 Task: For heading Use Amatic SC with red colour.  font size for heading20,  'Change the font style of data to'Amatic SC and font size to 12,  Change the alignment of both headline & data to Align left In the sheet   Triumph Sales templetes   book
Action: Mouse moved to (63, 123)
Screenshot: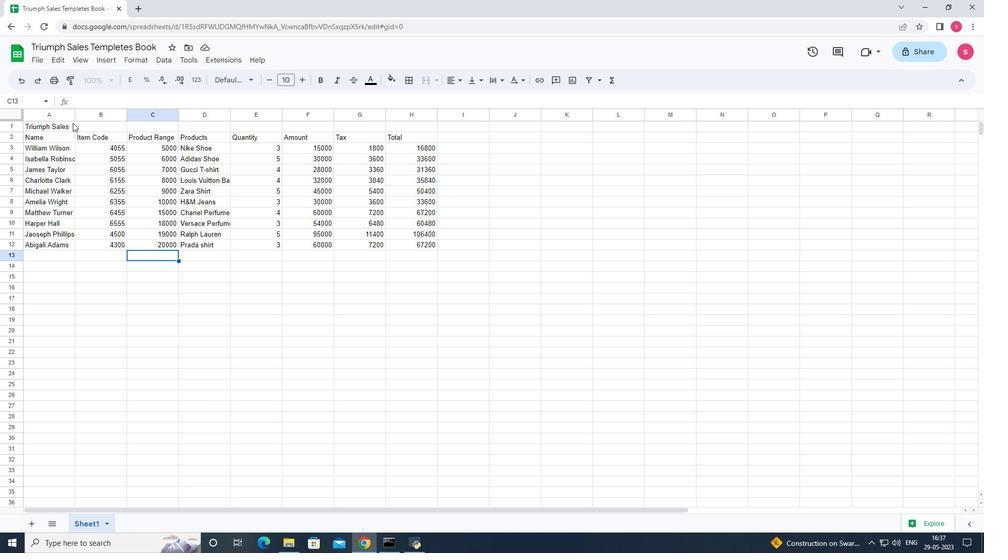 
Action: Mouse pressed left at (63, 123)
Screenshot: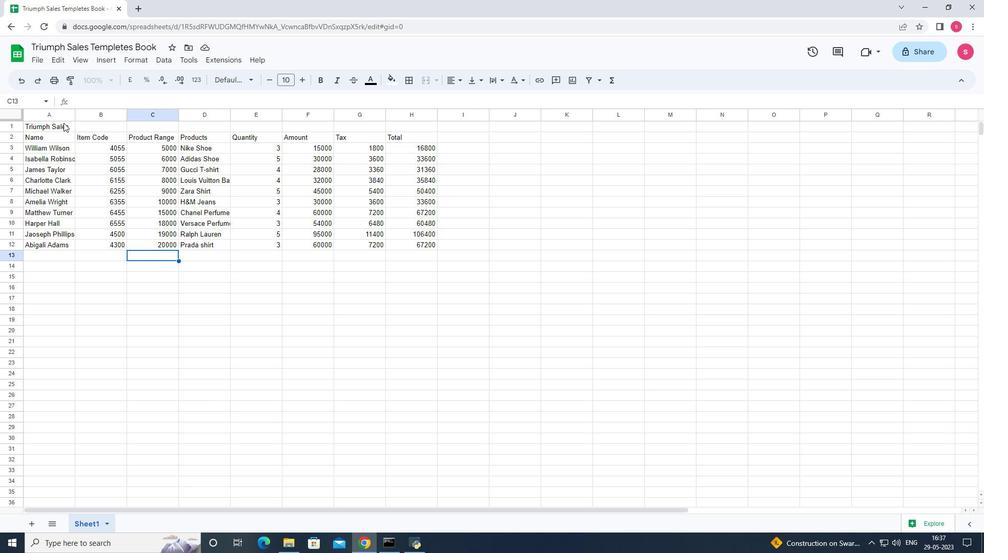 
Action: Mouse moved to (248, 79)
Screenshot: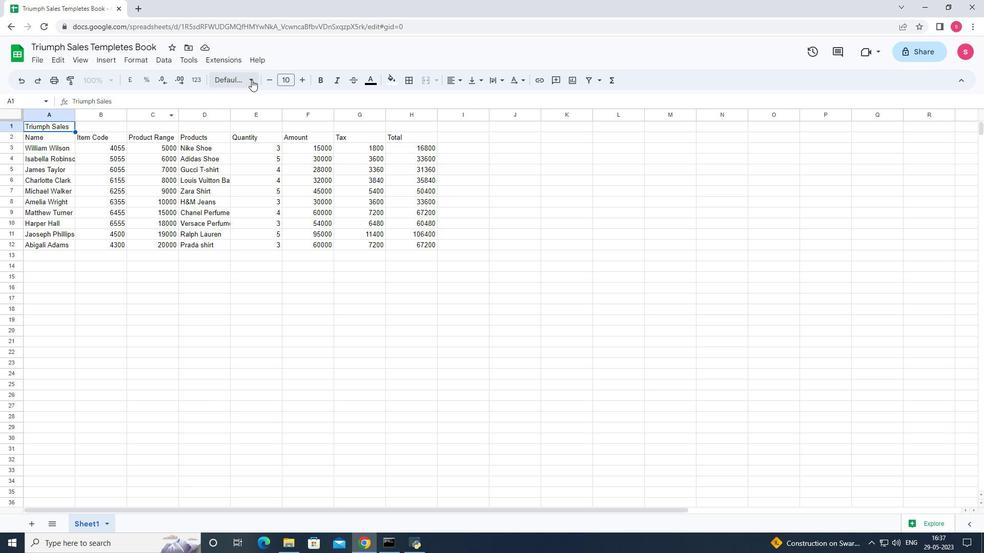 
Action: Mouse pressed left at (248, 79)
Screenshot: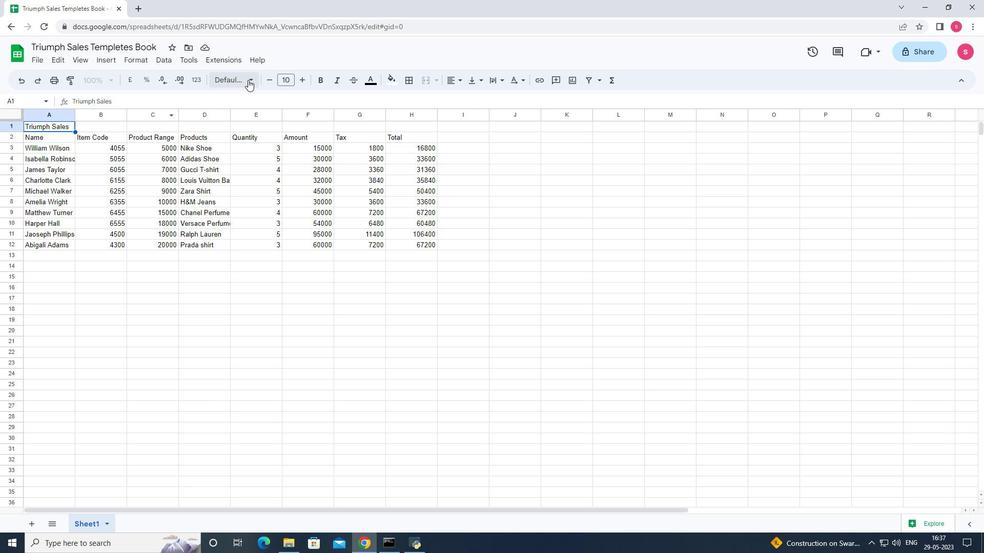 
Action: Mouse moved to (259, 279)
Screenshot: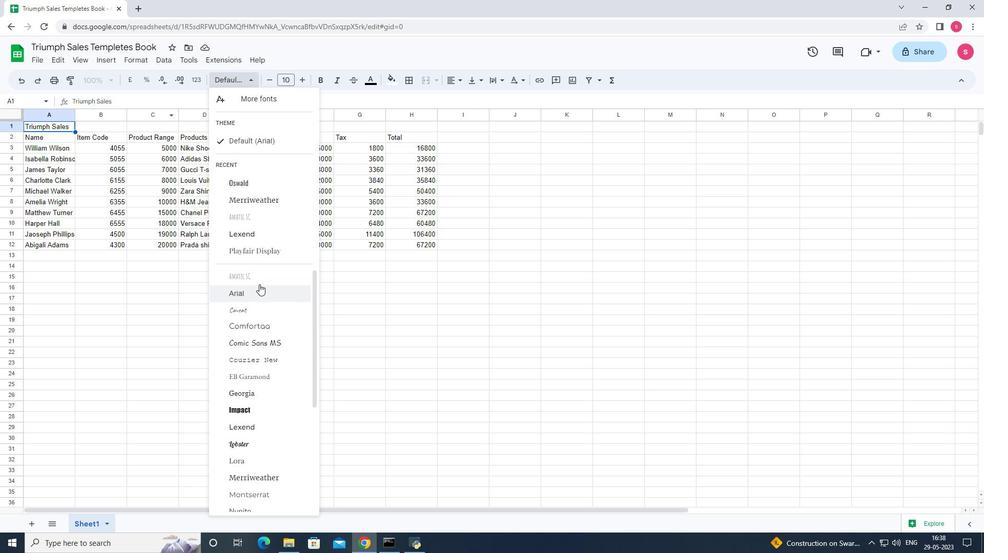 
Action: Mouse pressed left at (259, 279)
Screenshot: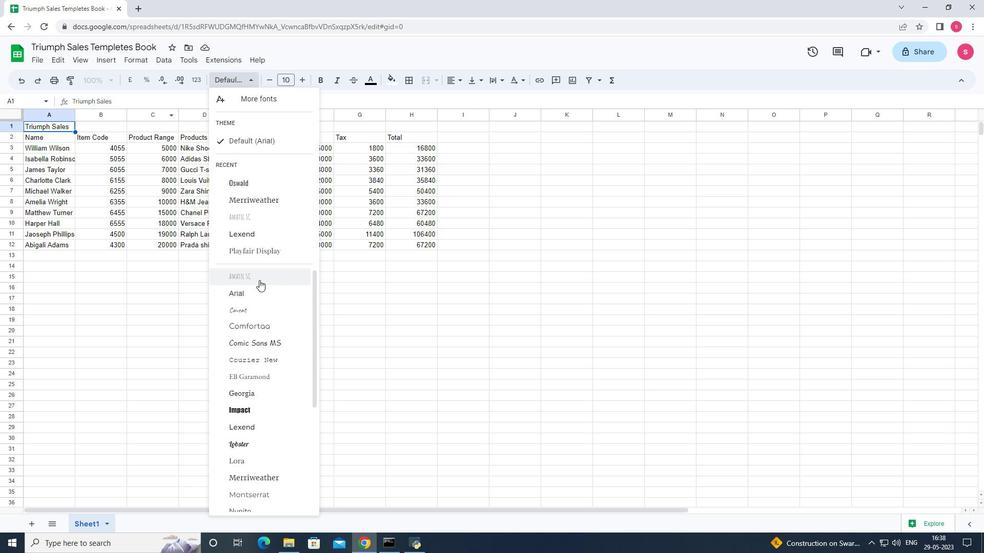 
Action: Mouse moved to (367, 81)
Screenshot: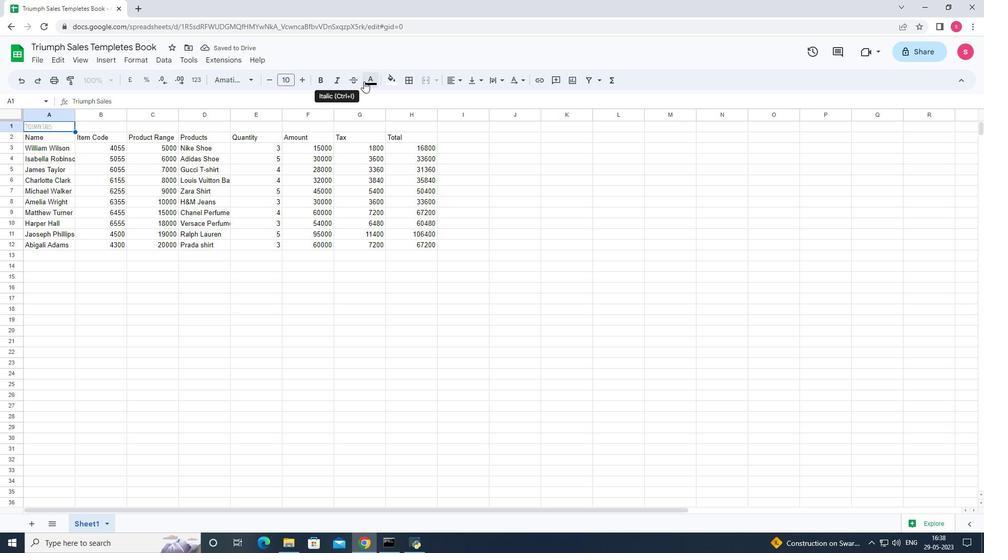
Action: Mouse pressed left at (367, 81)
Screenshot: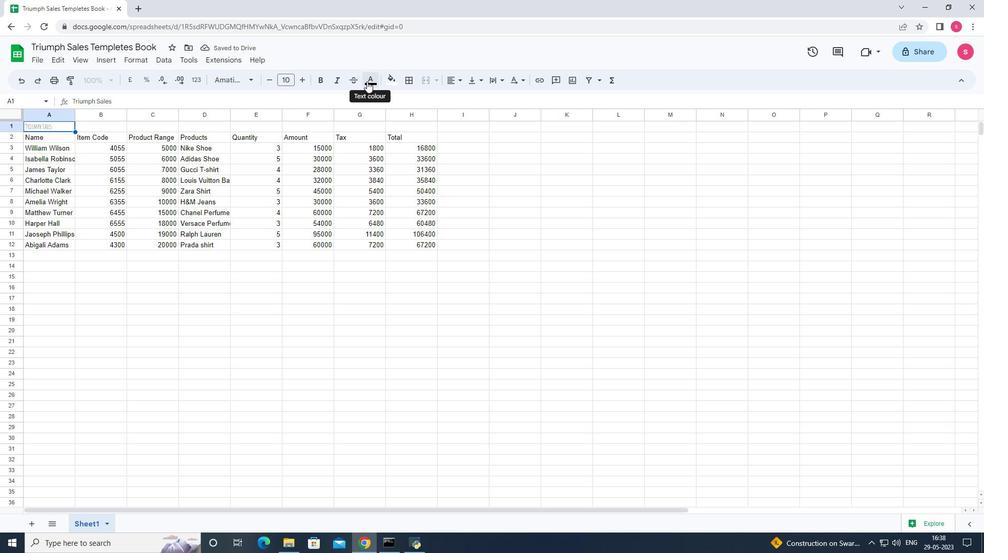 
Action: Mouse moved to (384, 125)
Screenshot: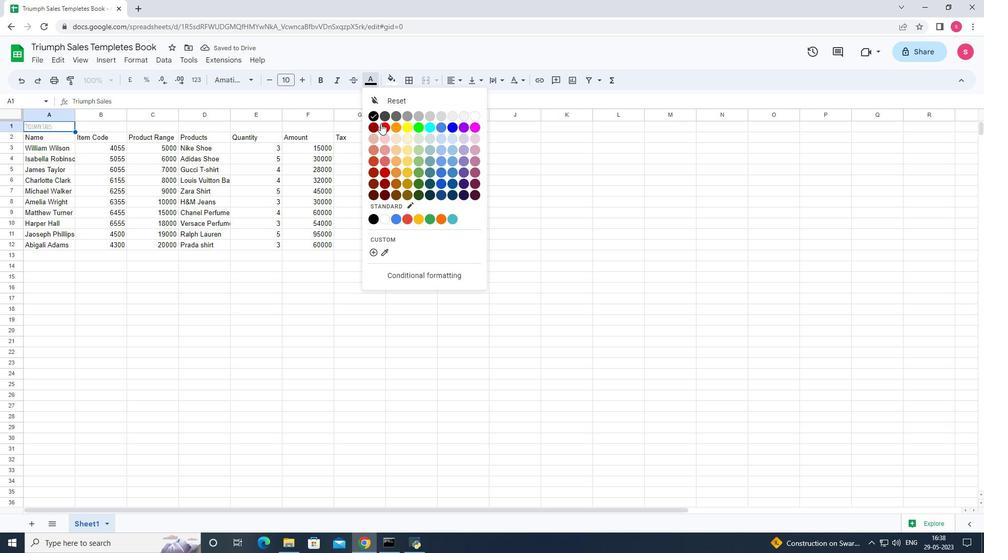
Action: Mouse pressed left at (384, 125)
Screenshot: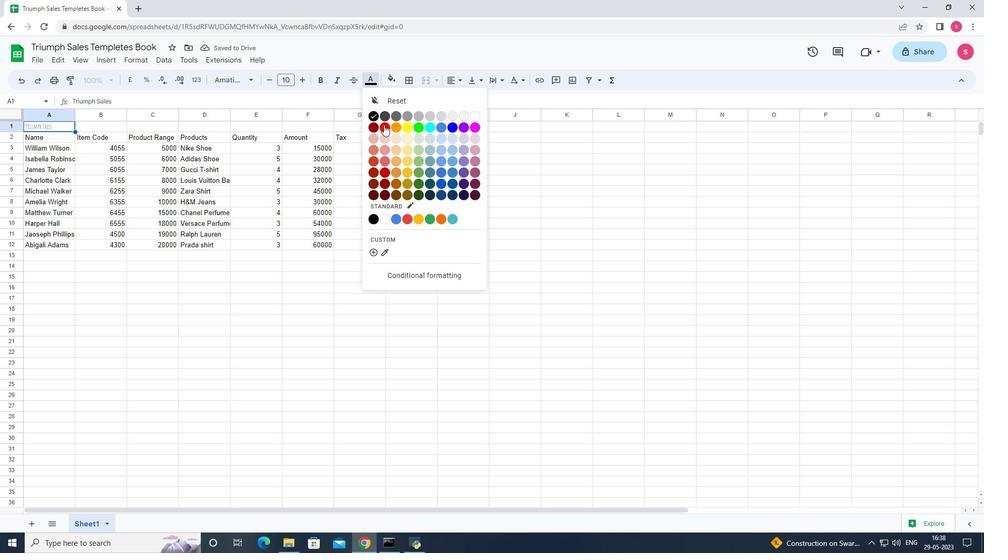 
Action: Mouse moved to (304, 80)
Screenshot: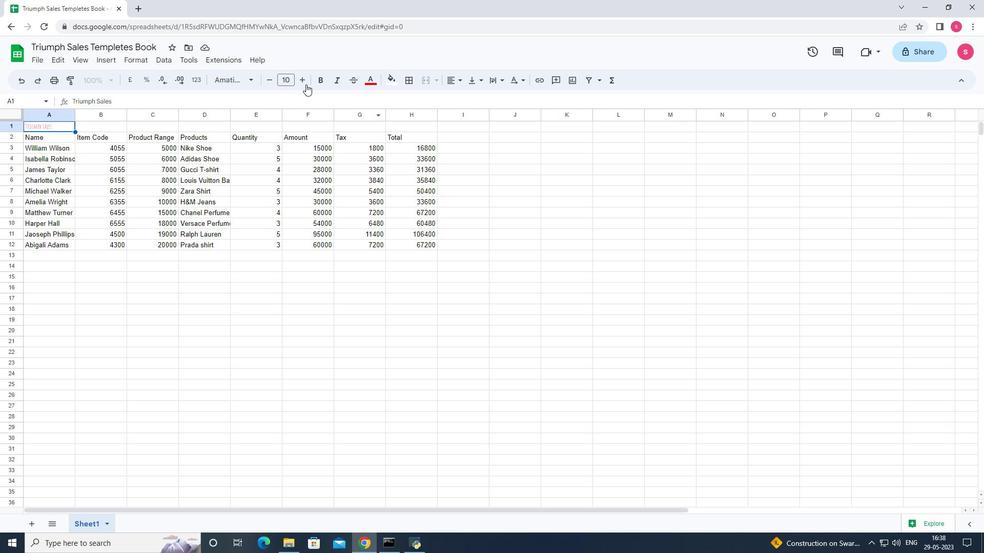 
Action: Mouse pressed left at (304, 80)
Screenshot: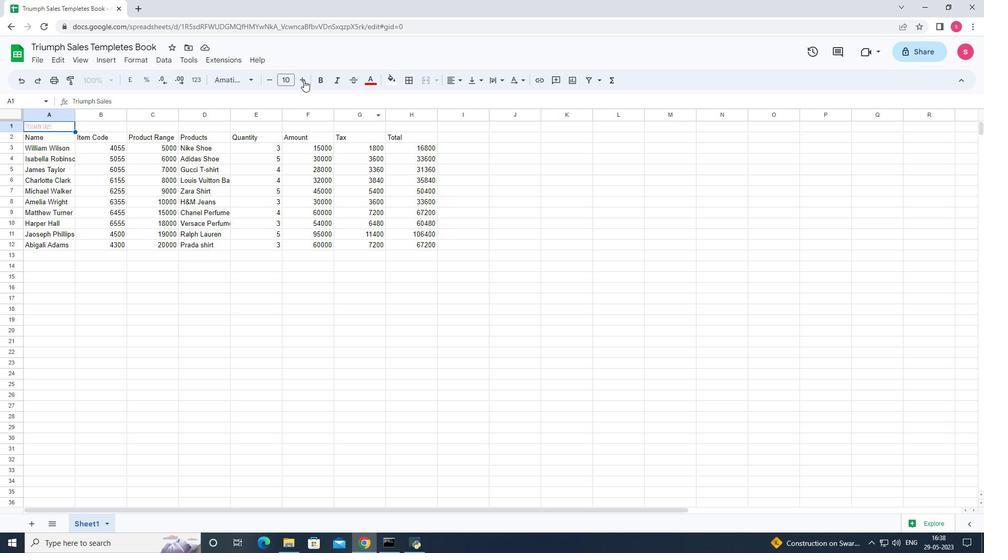 
Action: Mouse pressed left at (304, 80)
Screenshot: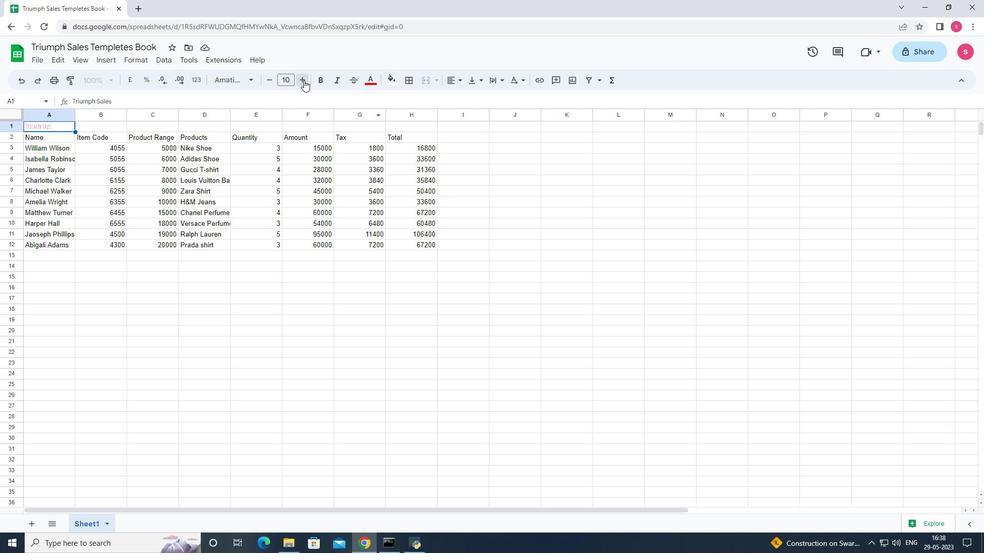 
Action: Mouse pressed left at (304, 80)
Screenshot: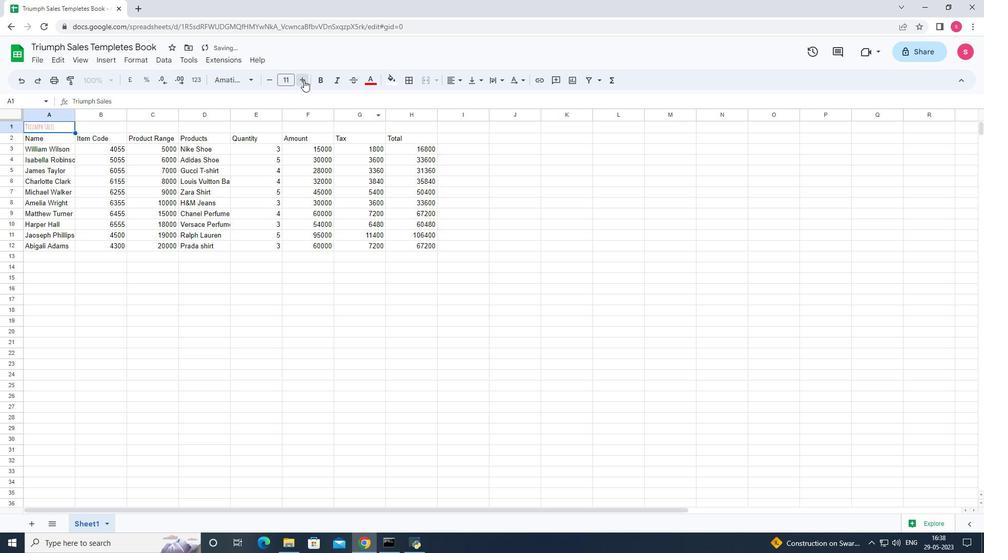 
Action: Mouse pressed left at (304, 80)
Screenshot: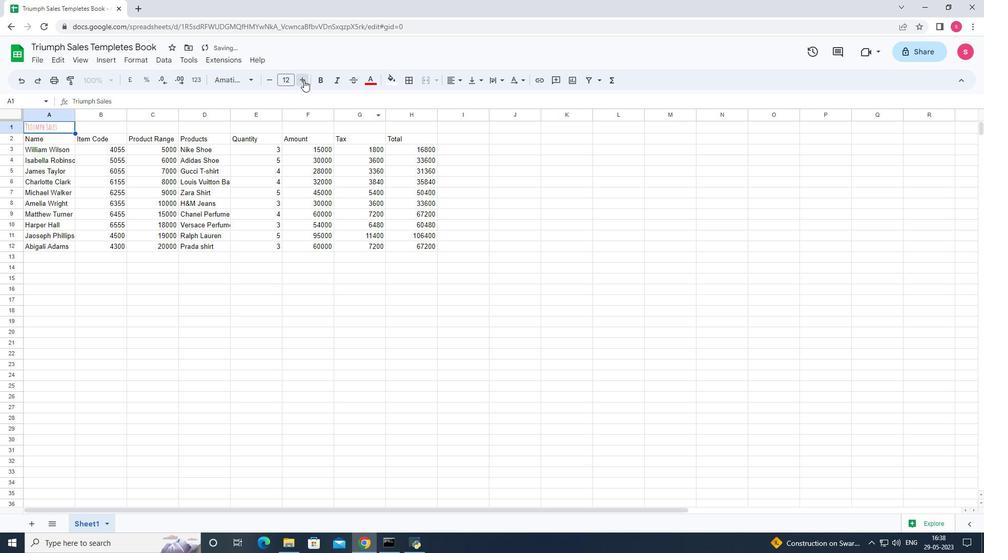
Action: Mouse pressed left at (304, 80)
Screenshot: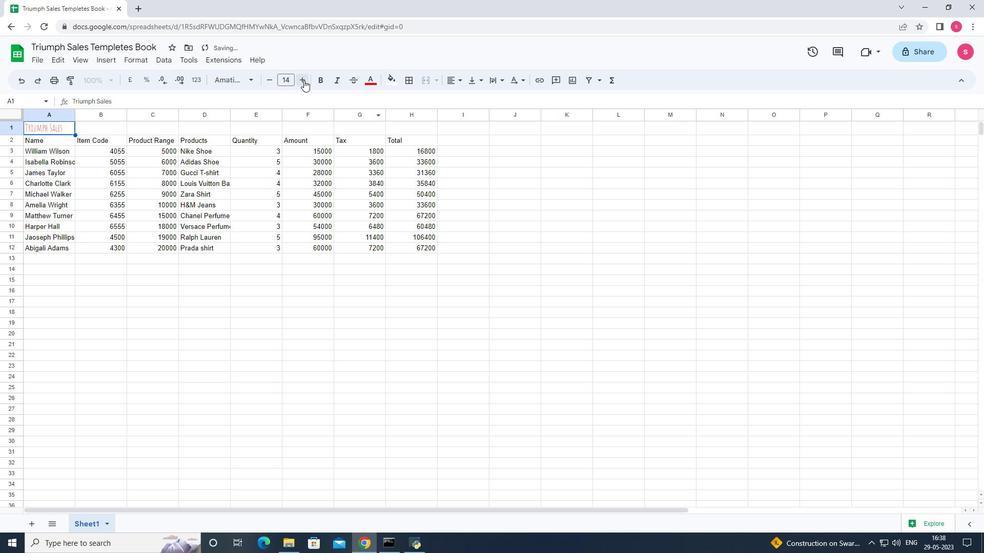 
Action: Mouse pressed left at (304, 80)
Screenshot: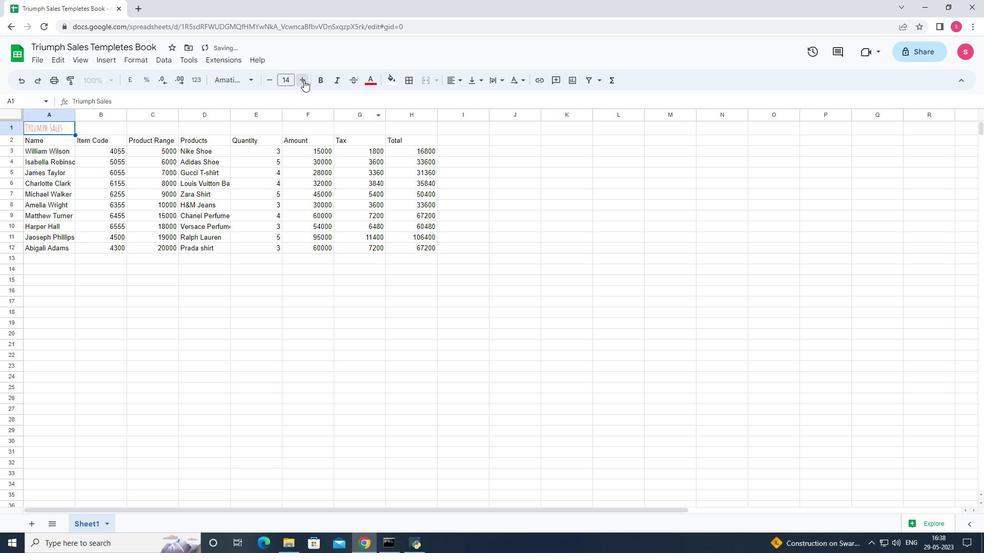 
Action: Mouse pressed left at (304, 80)
Screenshot: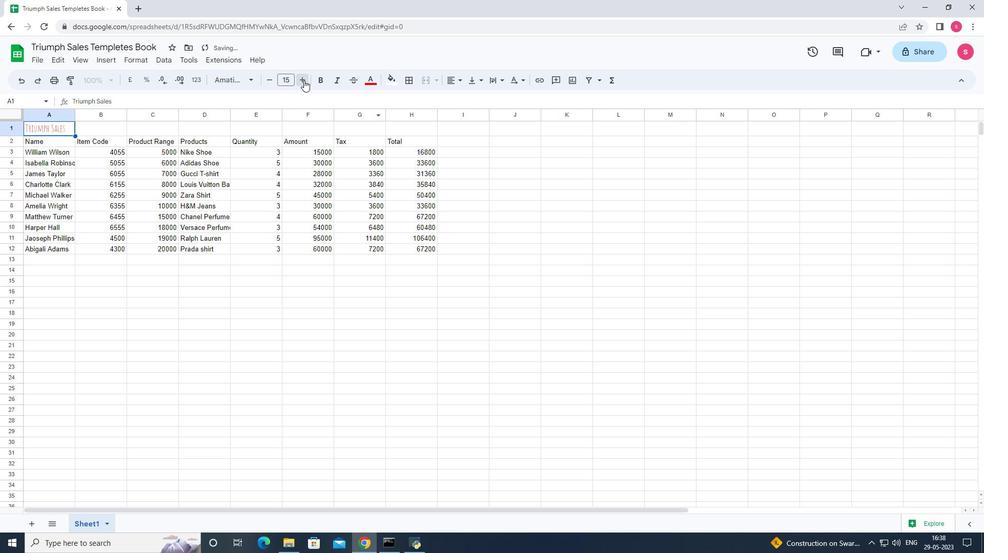 
Action: Mouse pressed left at (304, 80)
Screenshot: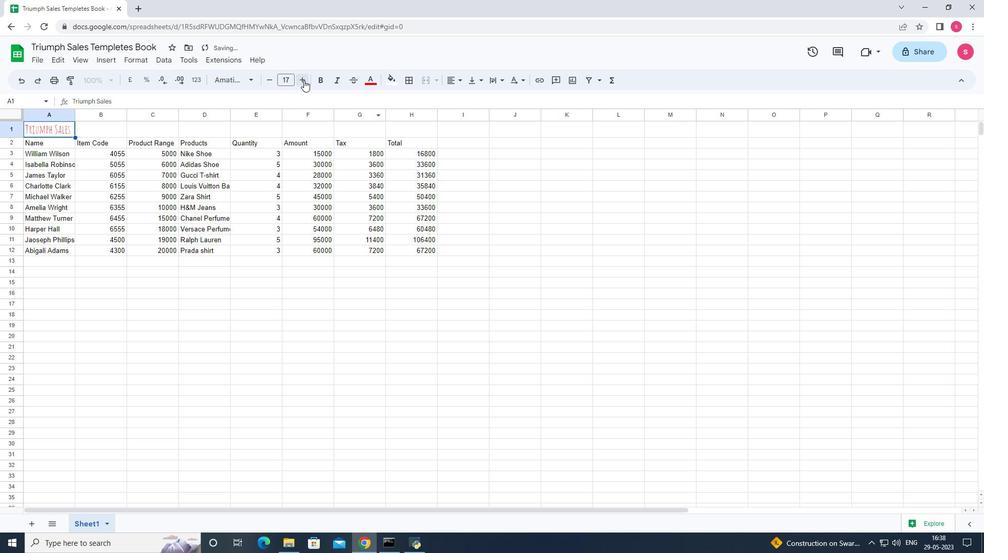 
Action: Mouse pressed left at (304, 80)
Screenshot: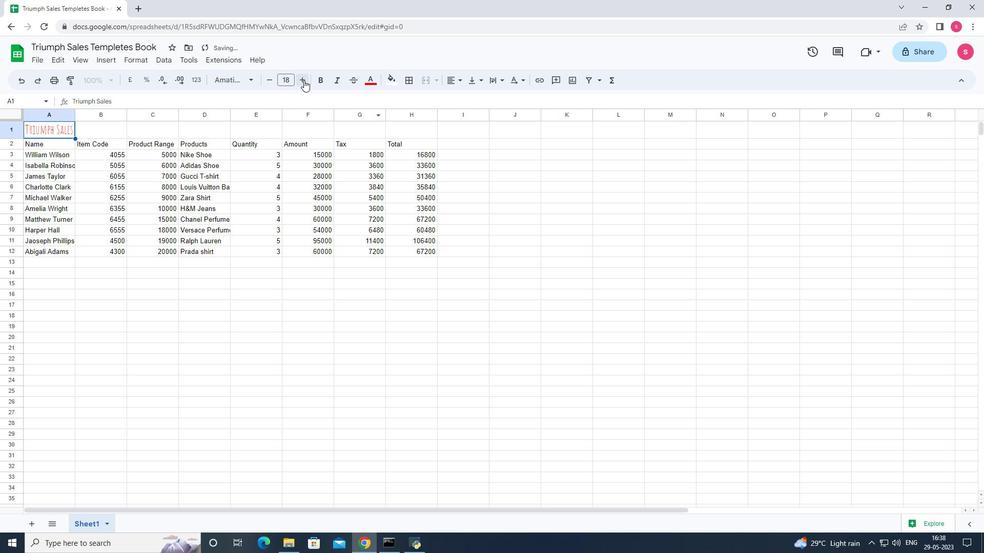 
Action: Mouse pressed left at (304, 80)
Screenshot: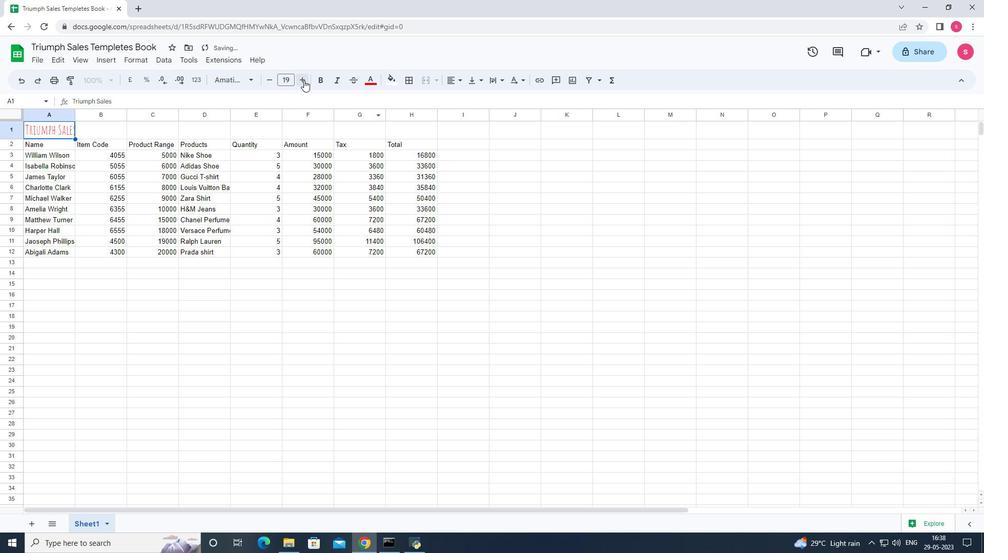 
Action: Mouse moved to (61, 127)
Screenshot: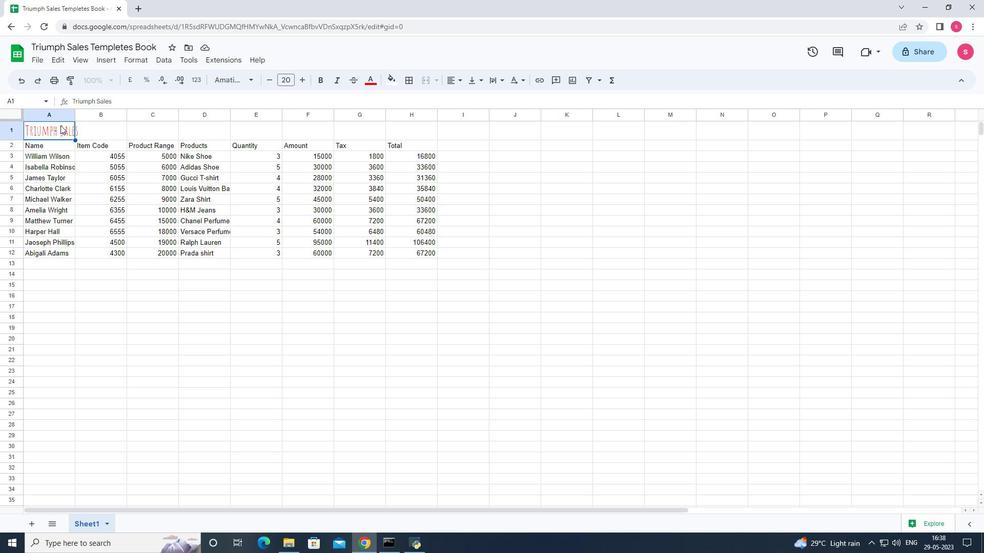 
Action: Mouse pressed left at (61, 127)
Screenshot: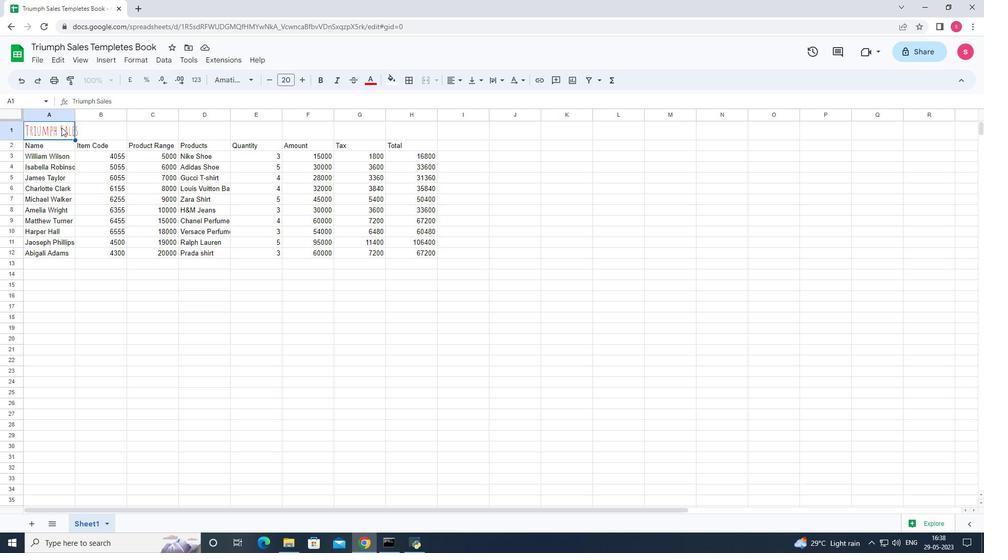 
Action: Mouse moved to (428, 74)
Screenshot: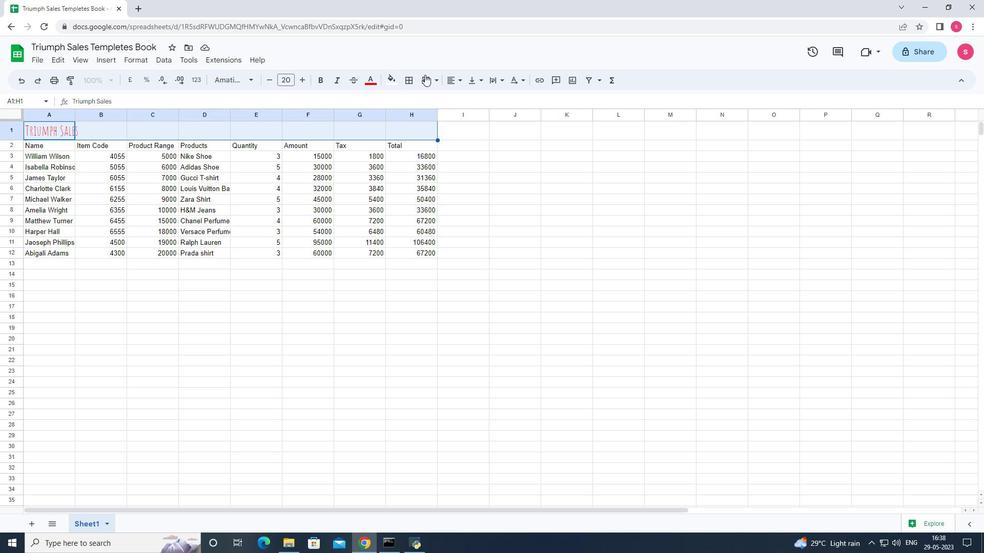 
Action: Mouse pressed left at (428, 74)
Screenshot: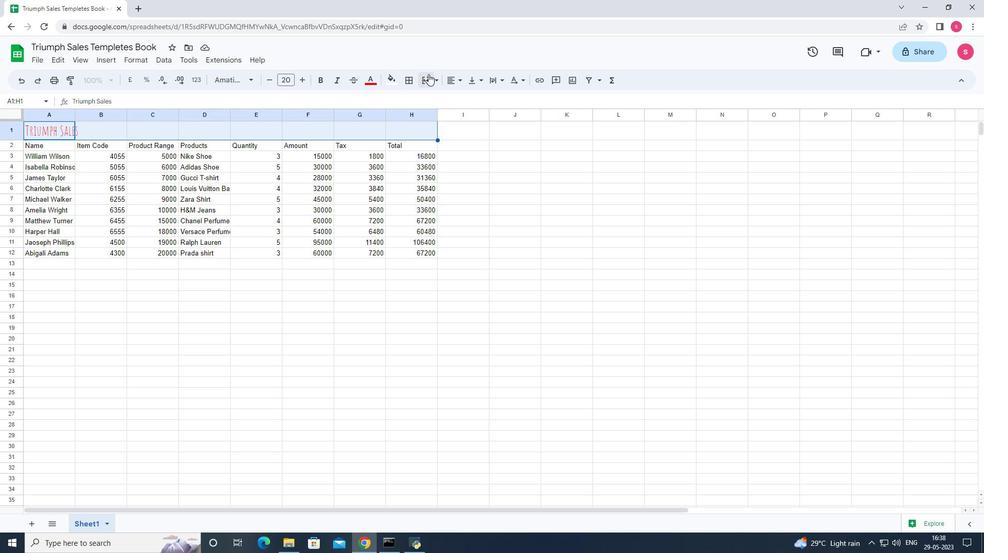 
Action: Mouse moved to (41, 146)
Screenshot: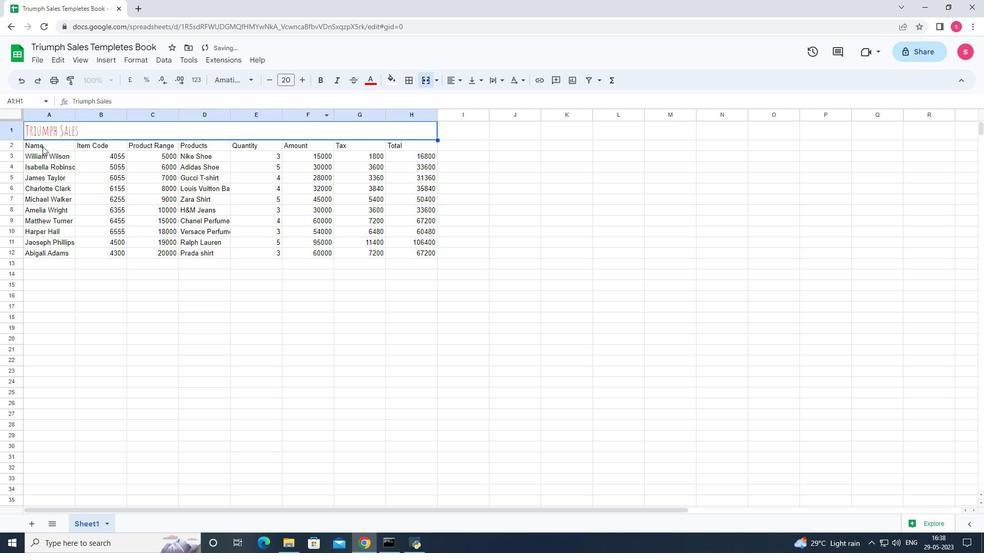 
Action: Mouse pressed left at (41, 146)
Screenshot: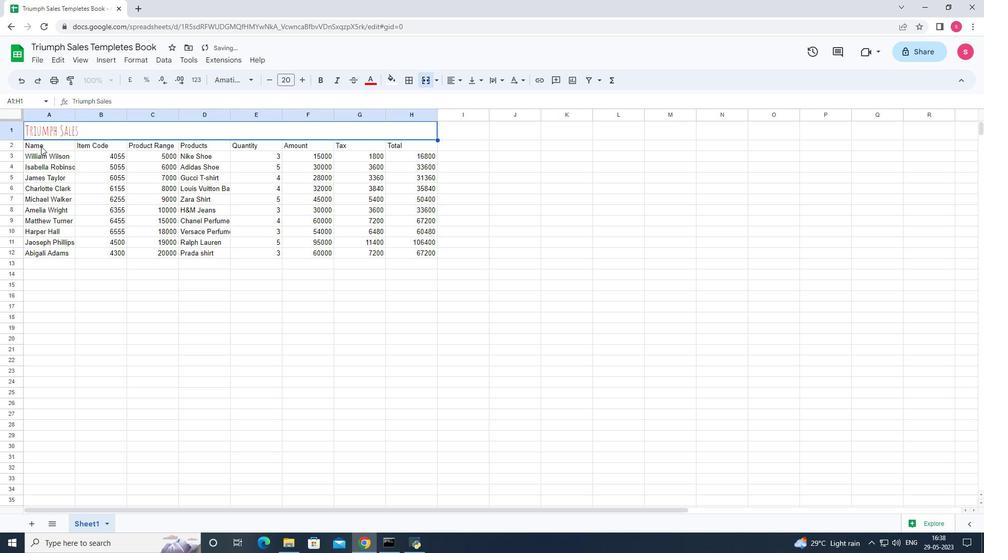 
Action: Mouse moved to (255, 82)
Screenshot: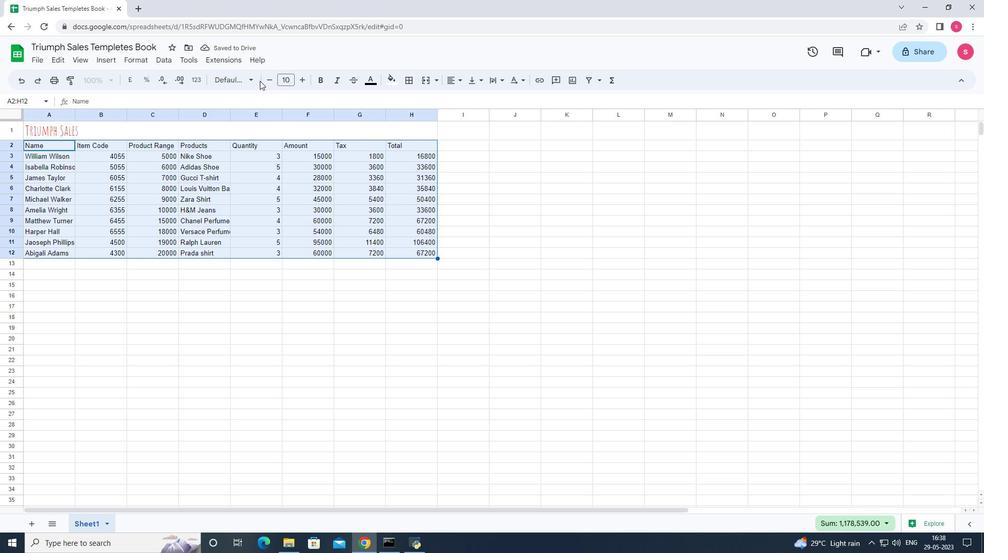 
Action: Mouse pressed left at (255, 82)
Screenshot: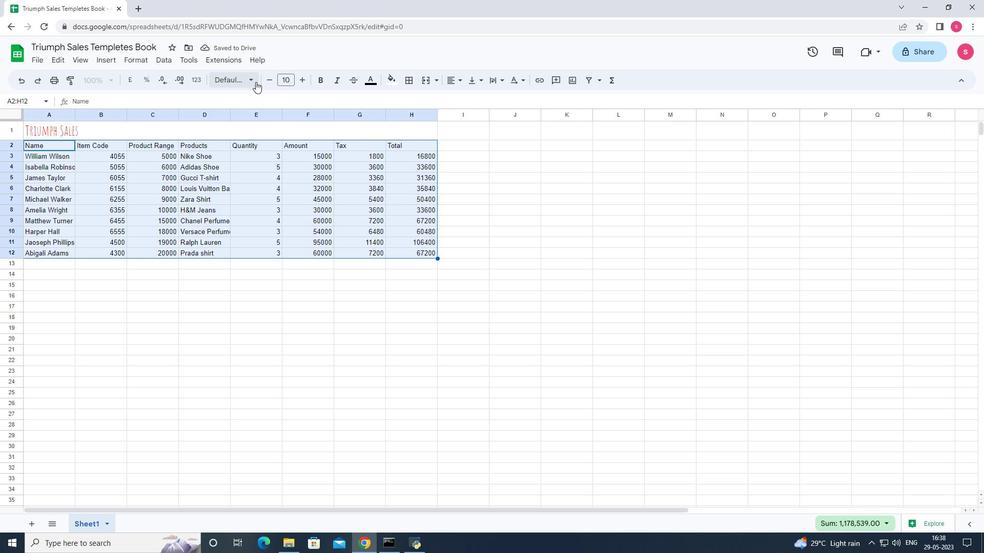 
Action: Mouse moved to (248, 190)
Screenshot: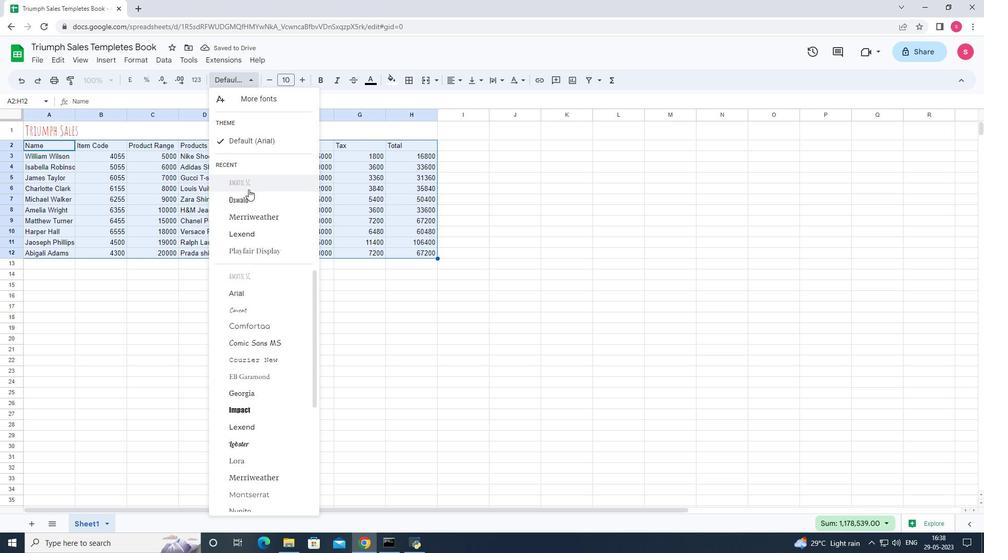 
Action: Mouse pressed left at (248, 190)
Screenshot: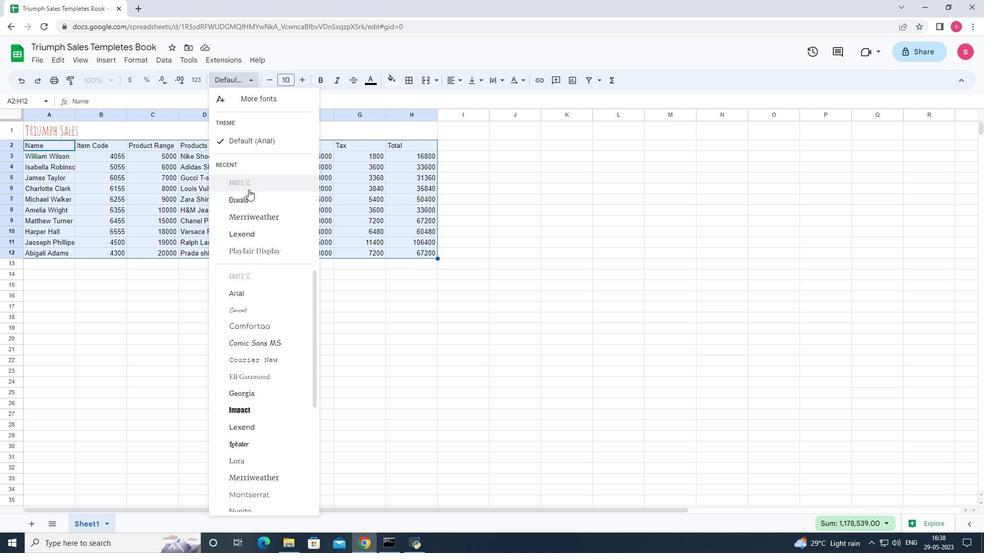 
Action: Mouse moved to (303, 83)
Screenshot: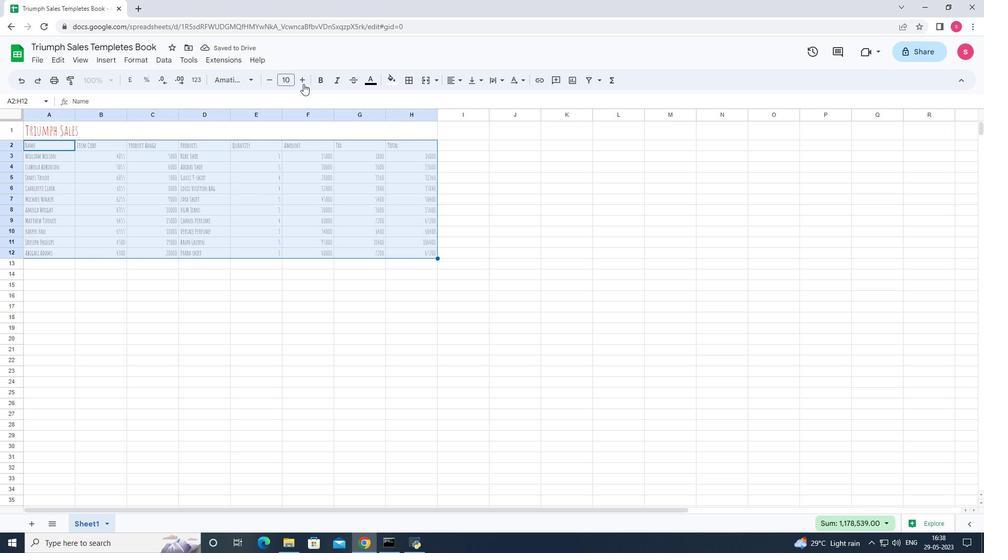 
Action: Mouse pressed left at (303, 83)
Screenshot: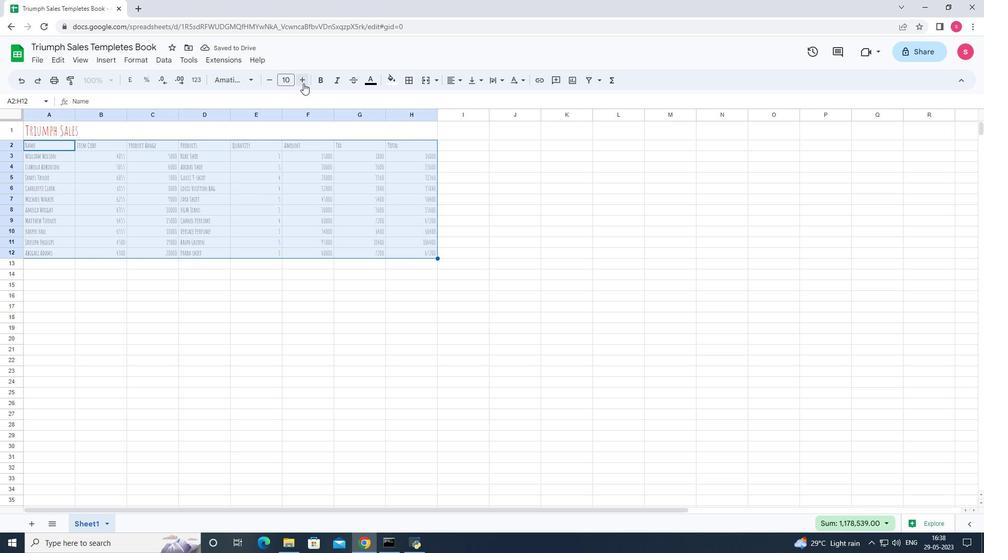 
Action: Mouse pressed left at (303, 83)
Screenshot: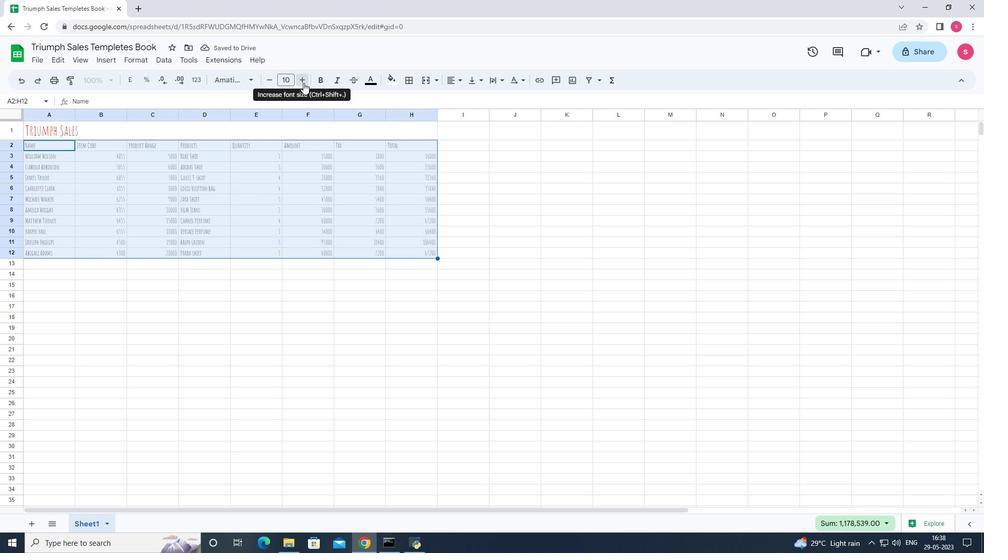 
Action: Mouse moved to (237, 128)
Screenshot: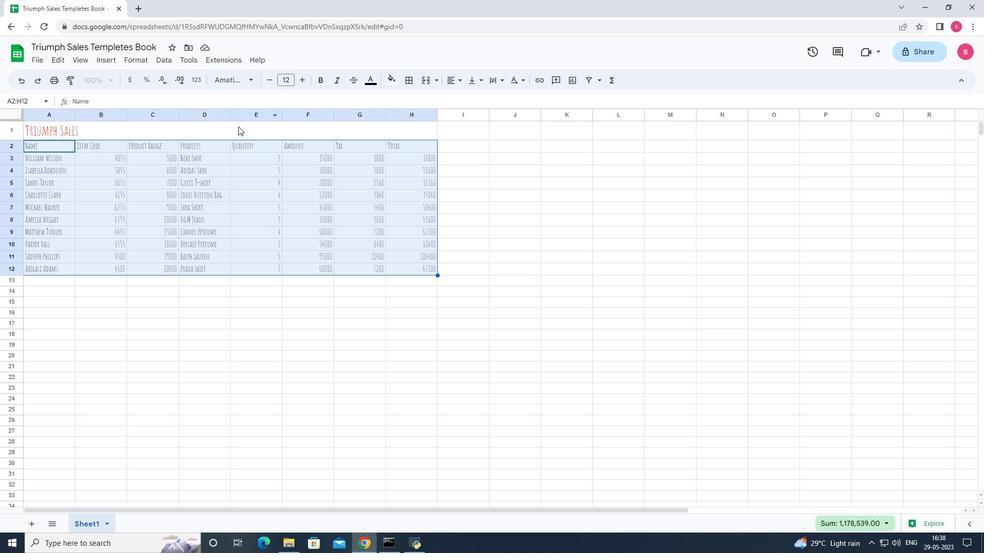 
Action: Mouse pressed left at (237, 128)
Screenshot: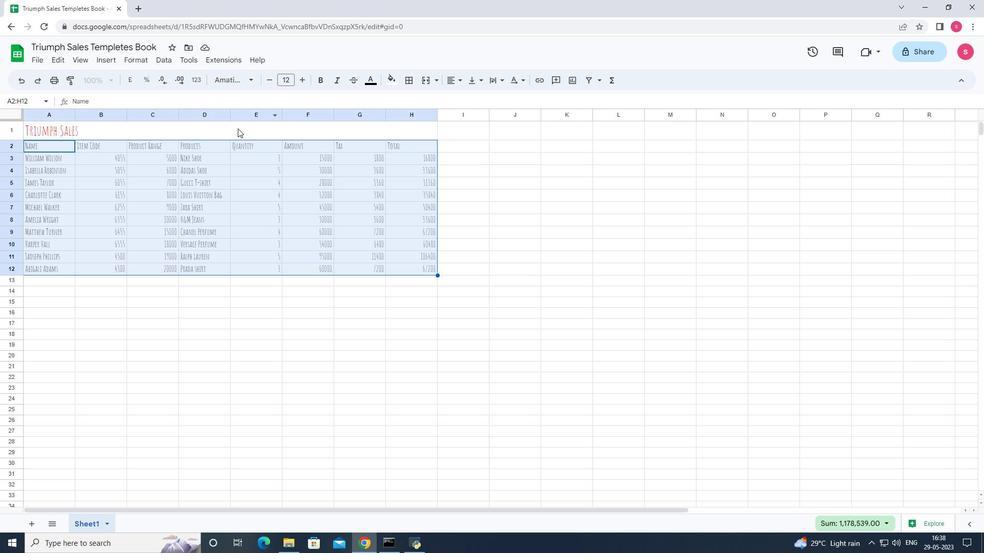 
Action: Mouse moved to (460, 79)
Screenshot: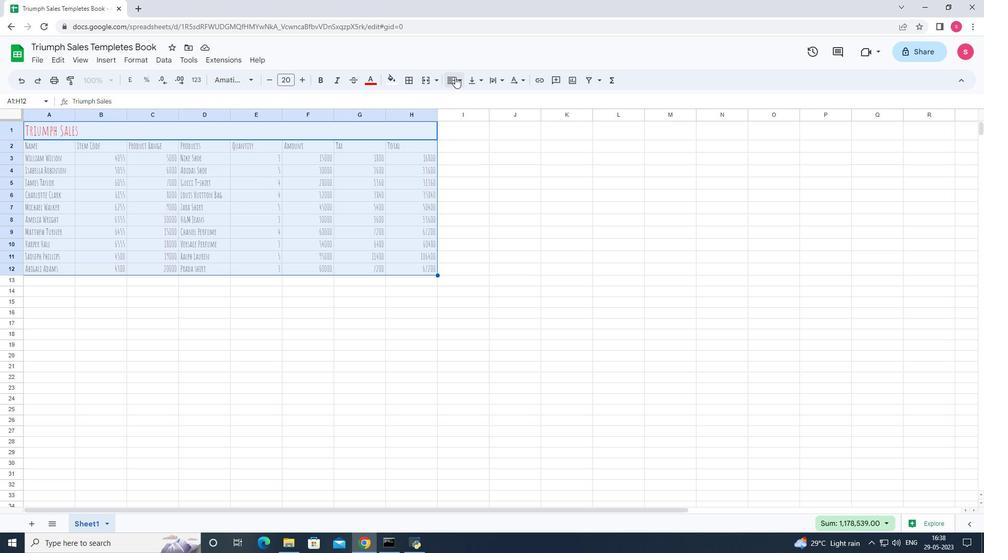 
Action: Mouse pressed left at (460, 79)
Screenshot: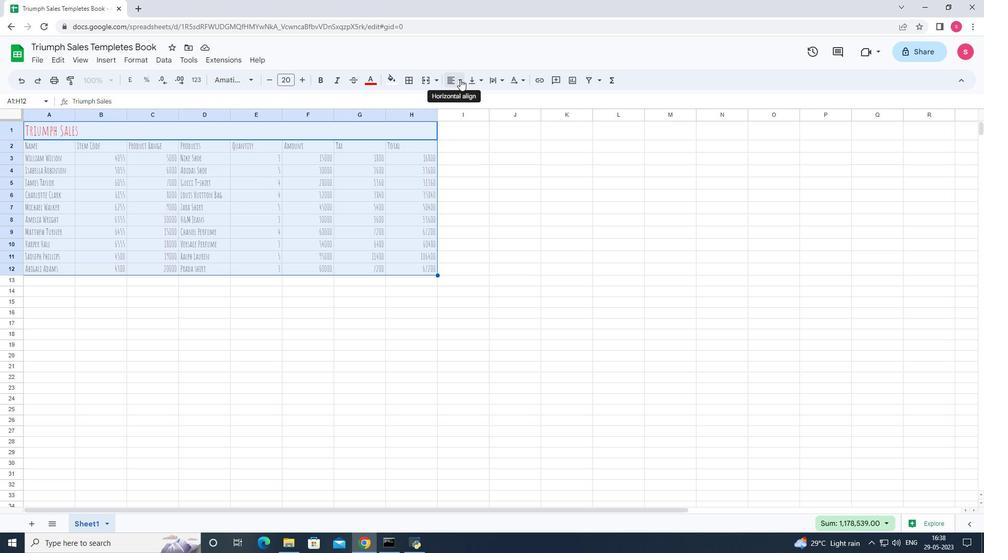 
Action: Mouse moved to (454, 103)
Screenshot: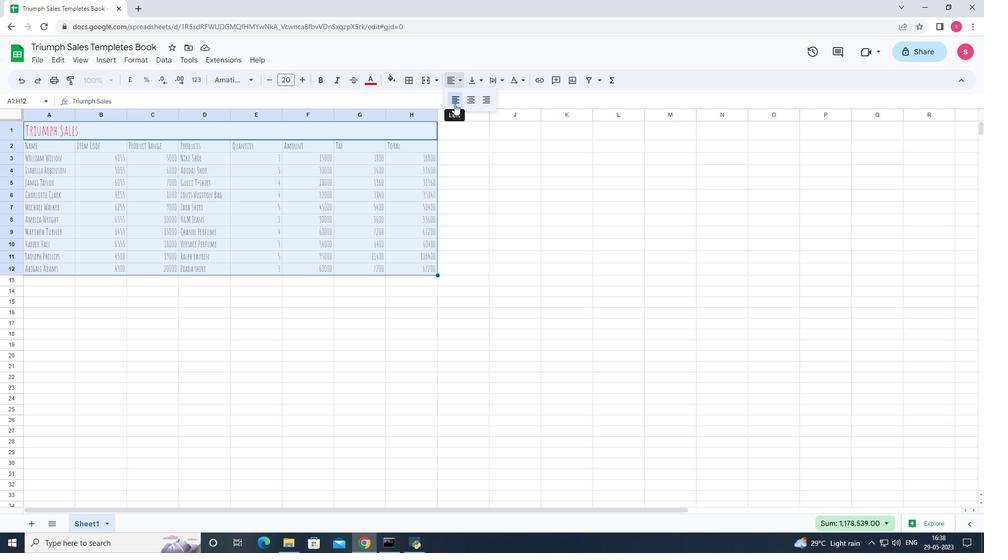 
Action: Mouse pressed left at (454, 103)
Screenshot: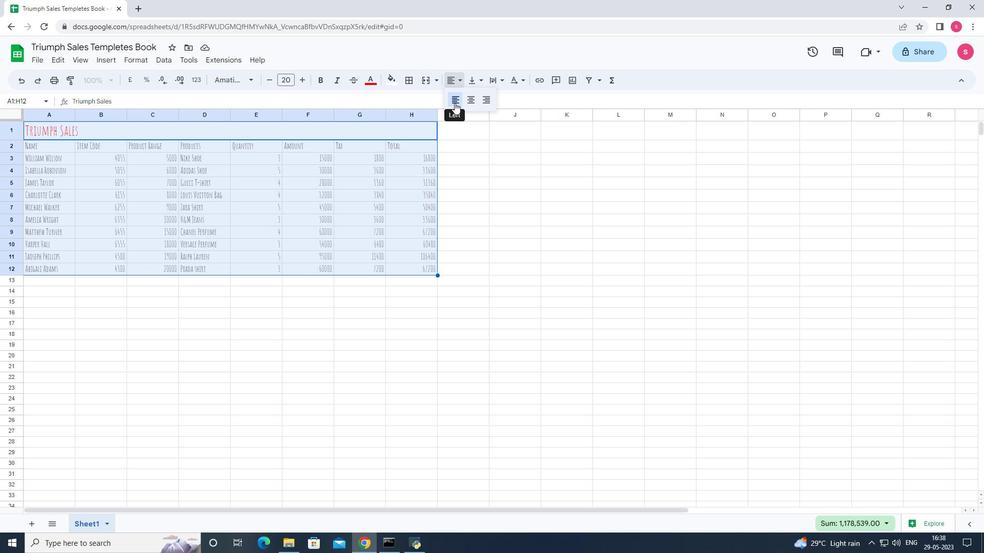 
Action: Mouse moved to (475, 208)
Screenshot: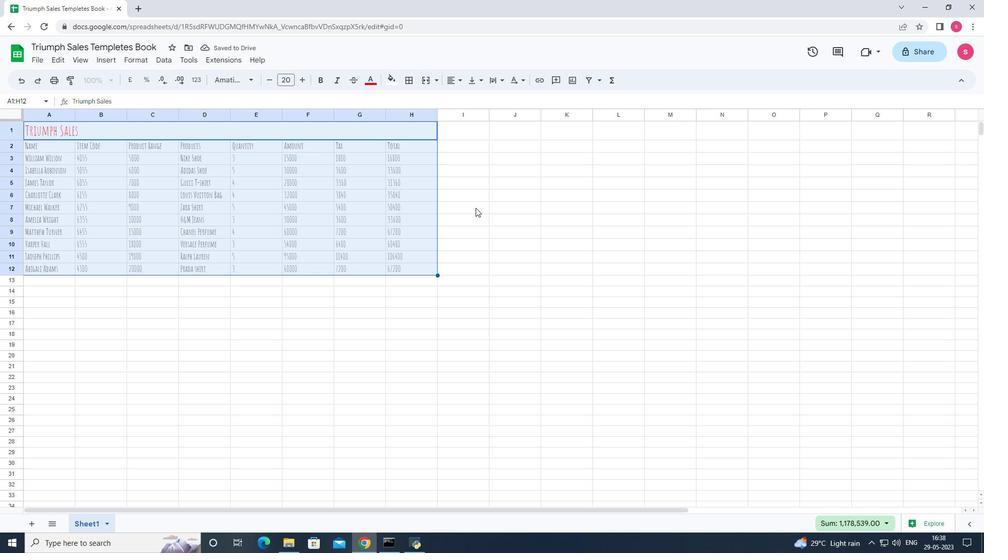 
Action: Mouse pressed left at (475, 208)
Screenshot: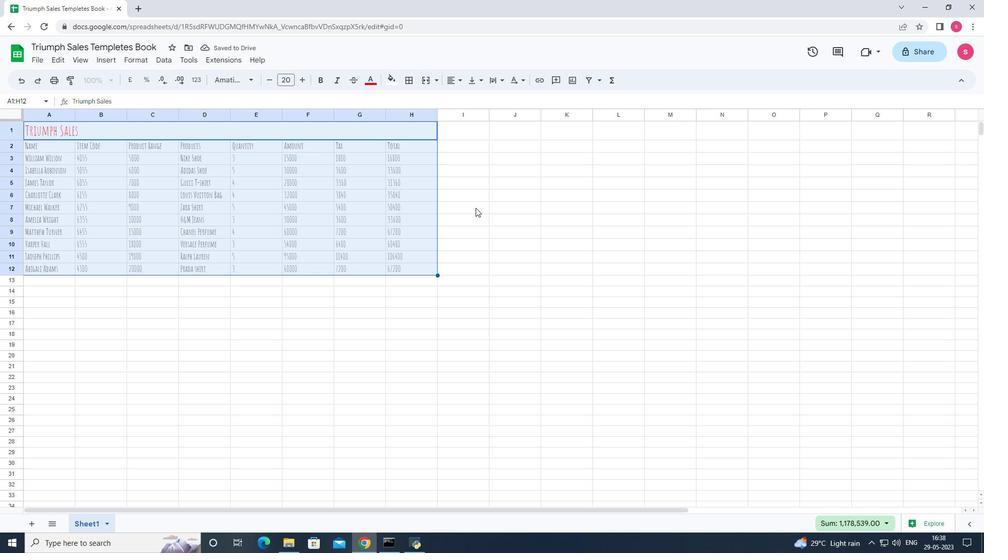 
Action: Mouse moved to (456, 290)
Screenshot: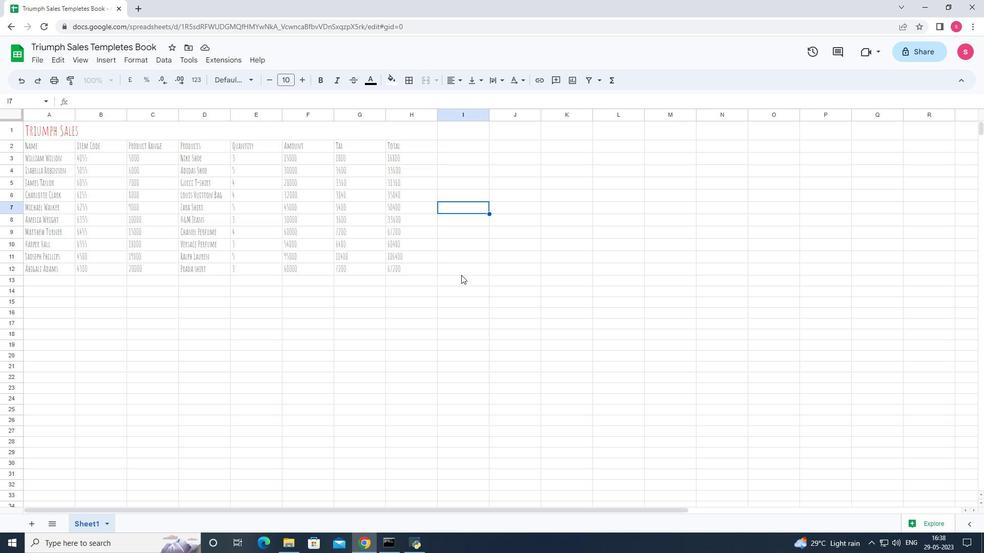 
Action: Mouse pressed left at (456, 290)
Screenshot: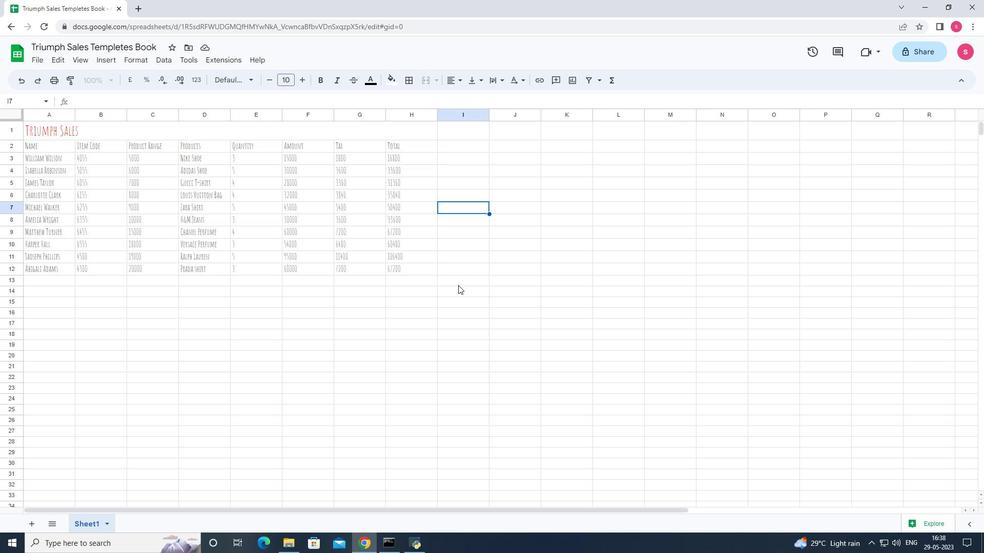 
Action: Mouse moved to (316, 291)
Screenshot: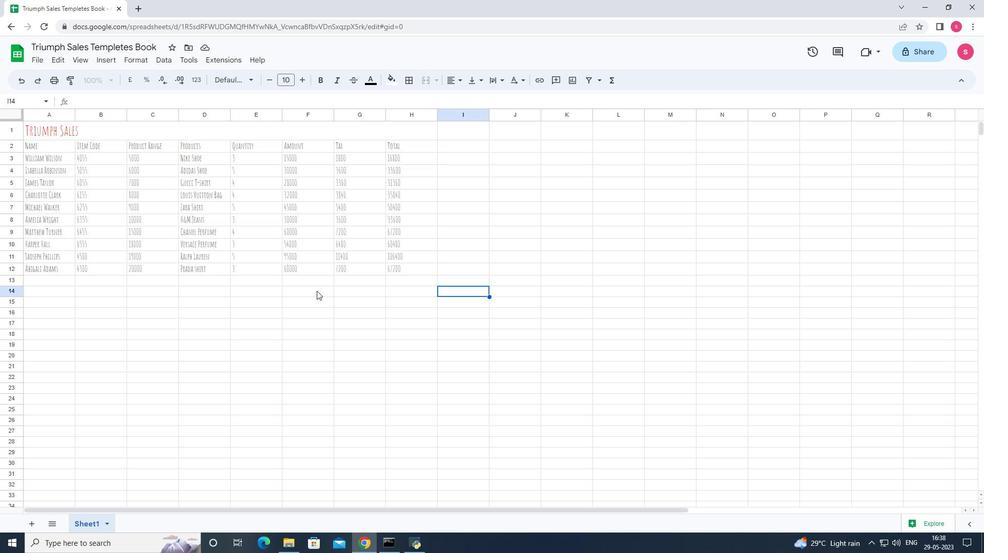 
Action: Mouse pressed left at (316, 291)
Screenshot: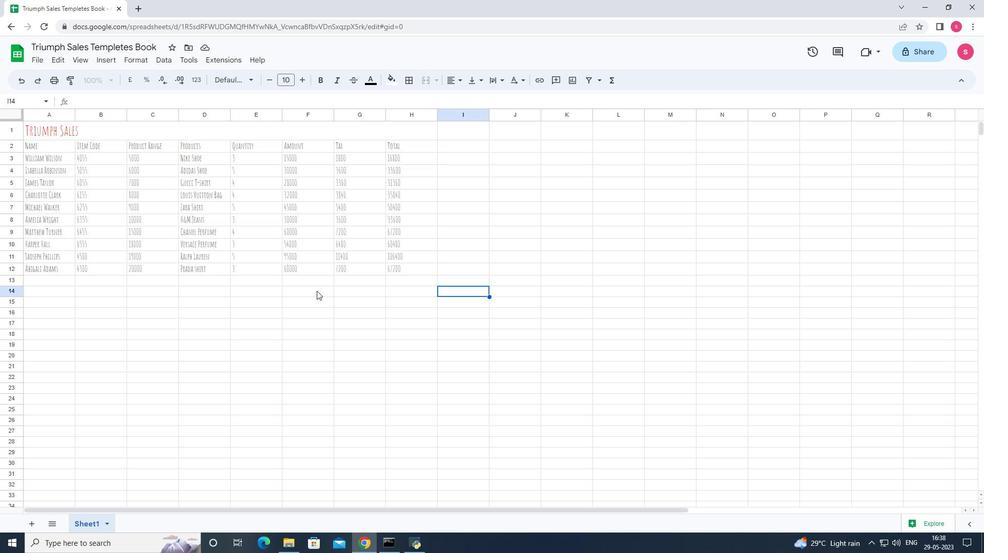 
Action: Key pressed ctrl+S
Screenshot: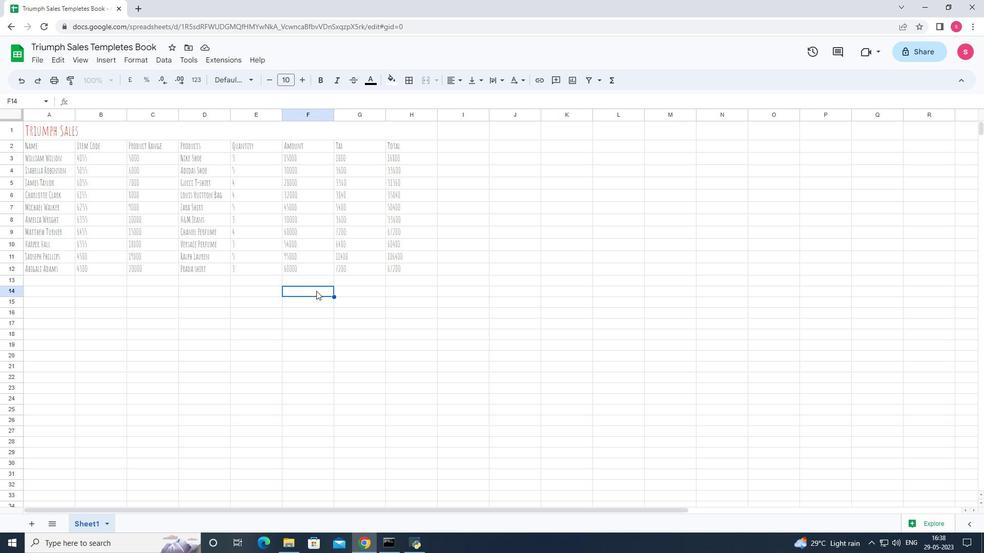 
